 Task: Select the off option in the no inlay hints.
Action: Mouse moved to (26, 483)
Screenshot: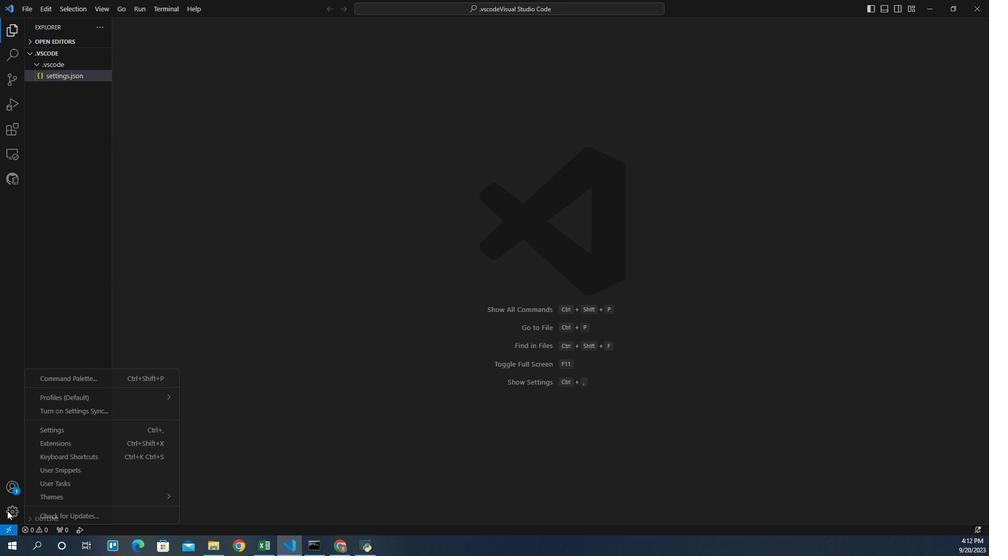 
Action: Mouse pressed left at (26, 483)
Screenshot: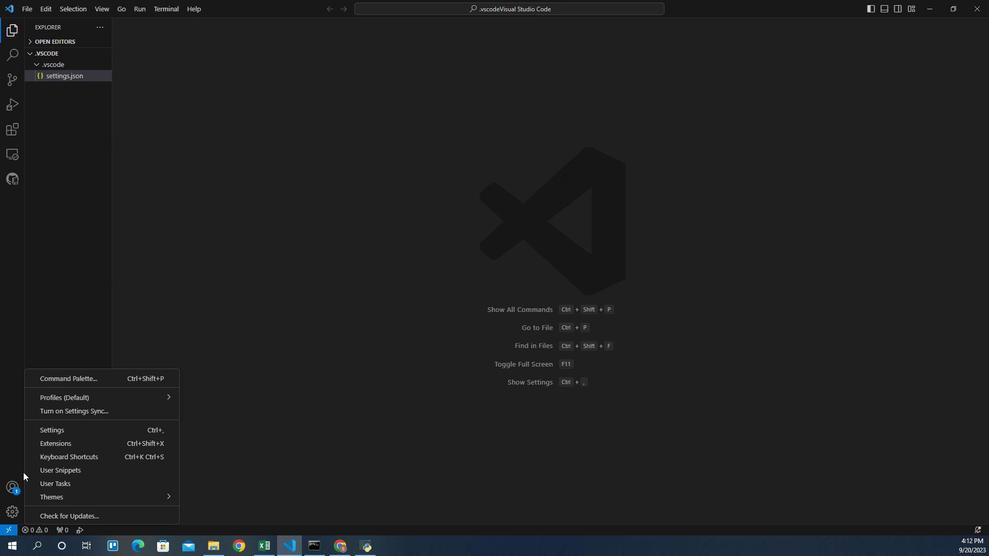 
Action: Mouse moved to (58, 411)
Screenshot: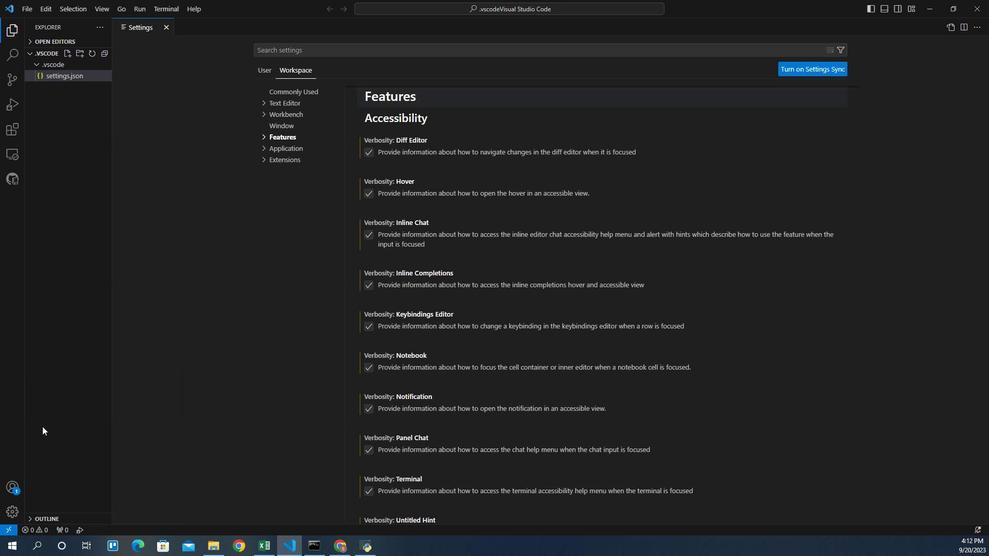 
Action: Mouse pressed left at (58, 411)
Screenshot: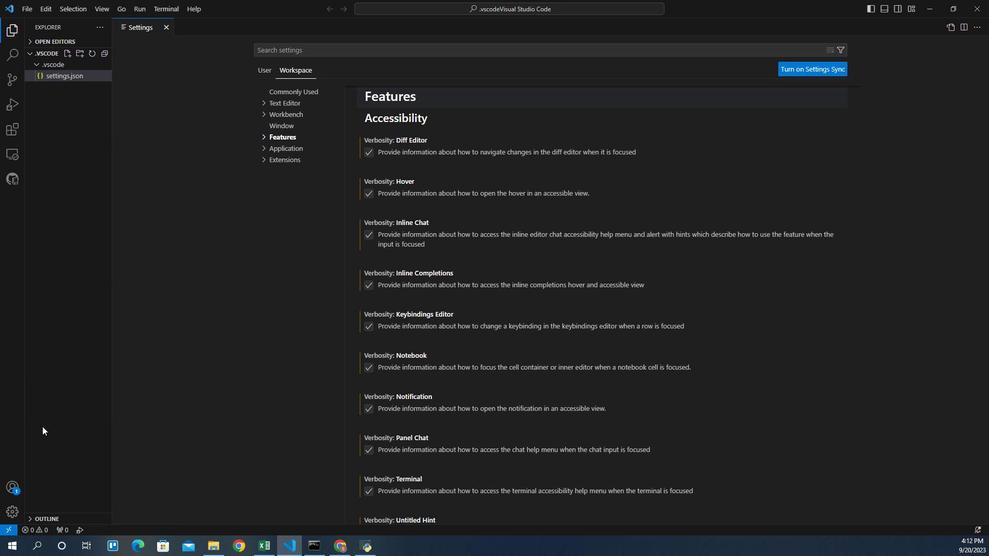 
Action: Mouse moved to (292, 108)
Screenshot: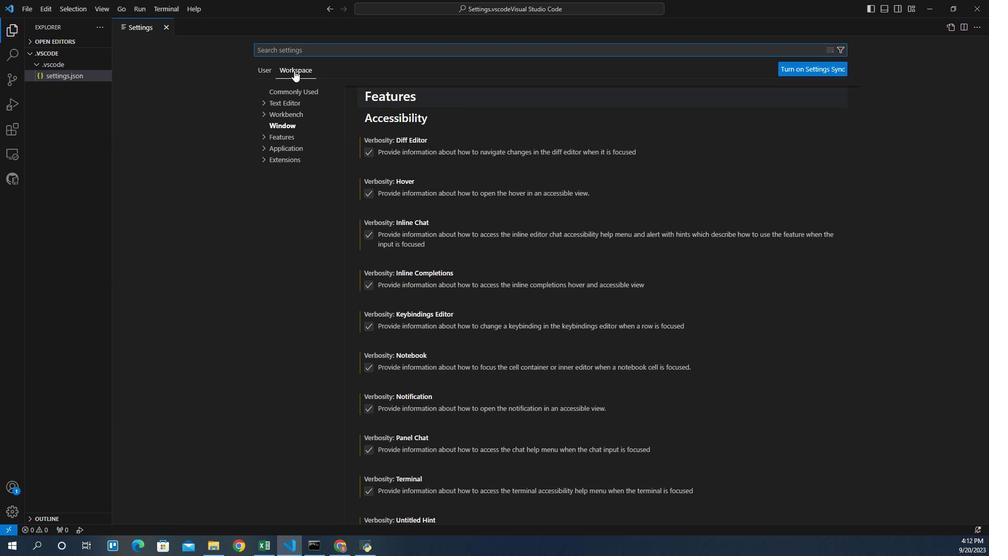
Action: Mouse pressed left at (292, 108)
Screenshot: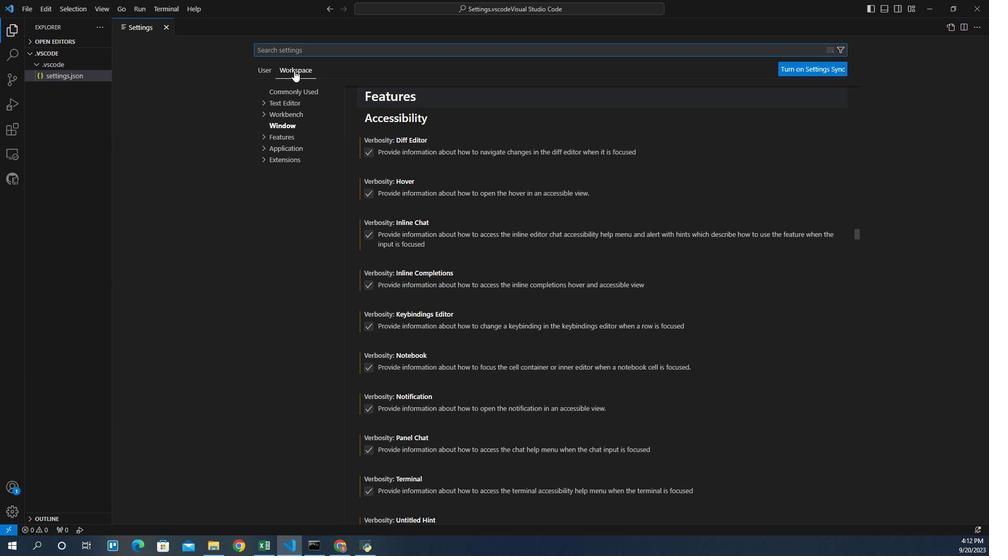 
Action: Mouse moved to (276, 163)
Screenshot: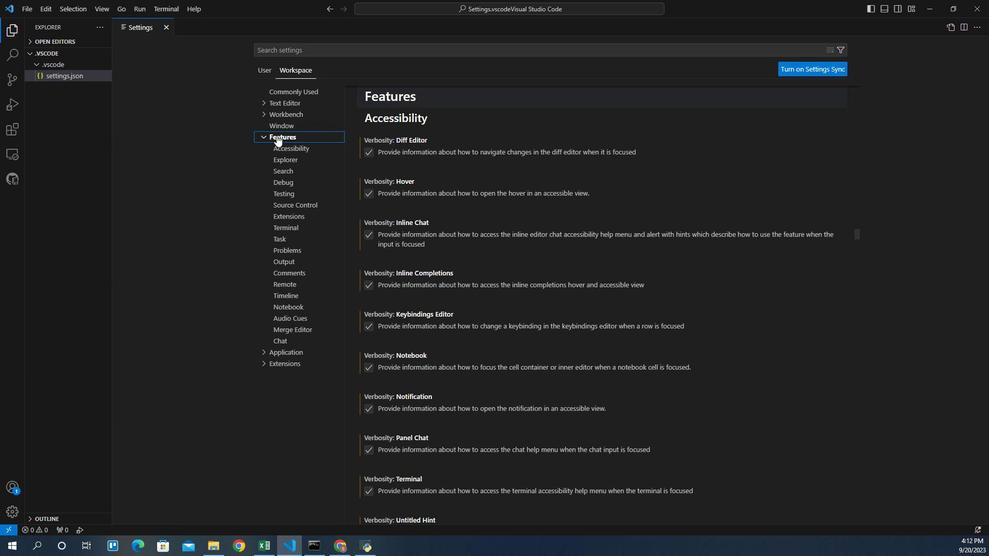 
Action: Mouse pressed left at (276, 163)
Screenshot: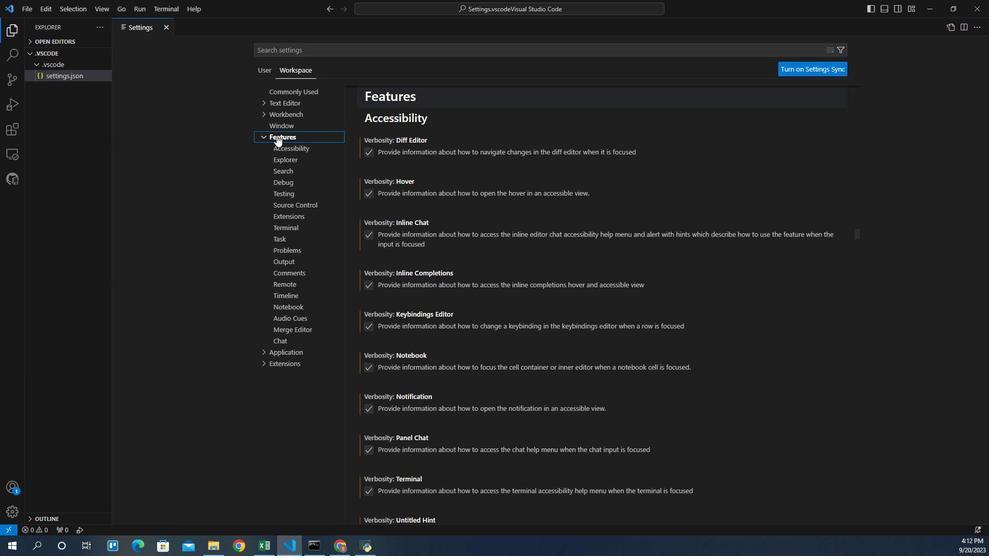 
Action: Mouse moved to (285, 318)
Screenshot: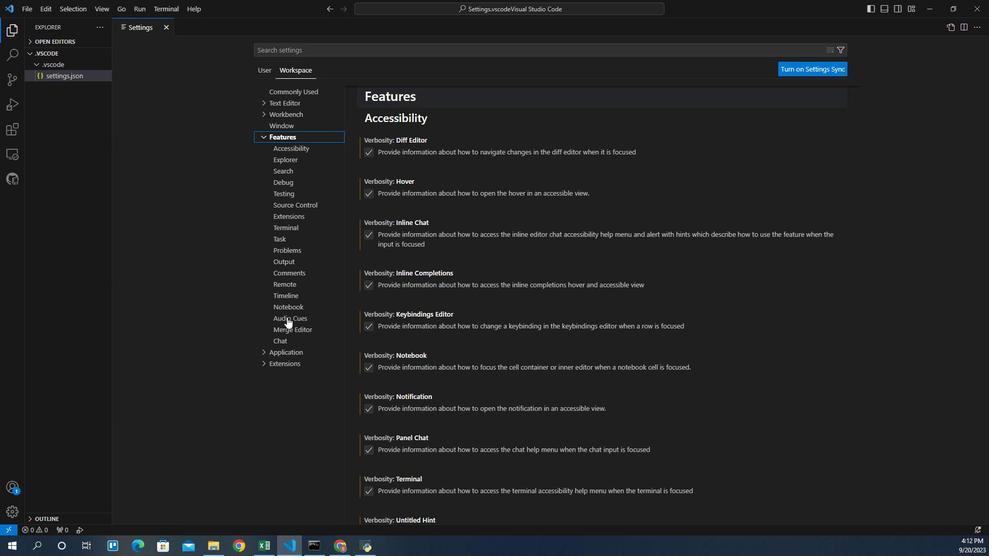 
Action: Mouse pressed left at (285, 318)
Screenshot: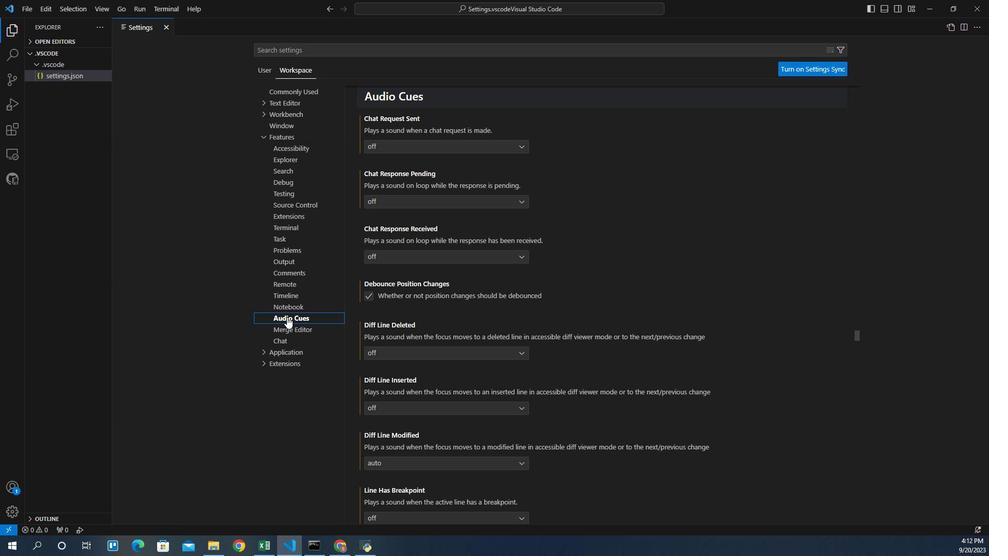 
Action: Mouse moved to (399, 399)
Screenshot: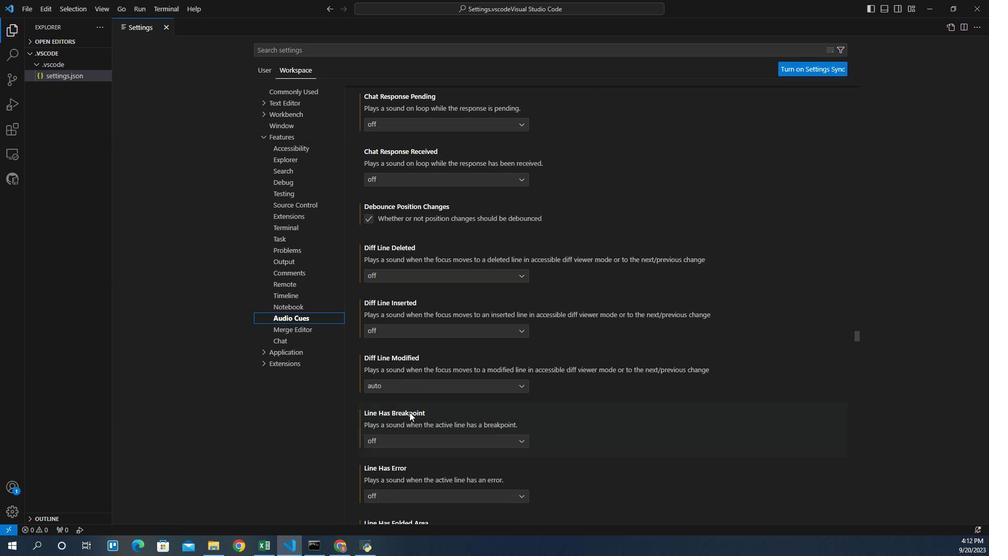 
Action: Mouse scrolled (399, 399) with delta (0, 0)
Screenshot: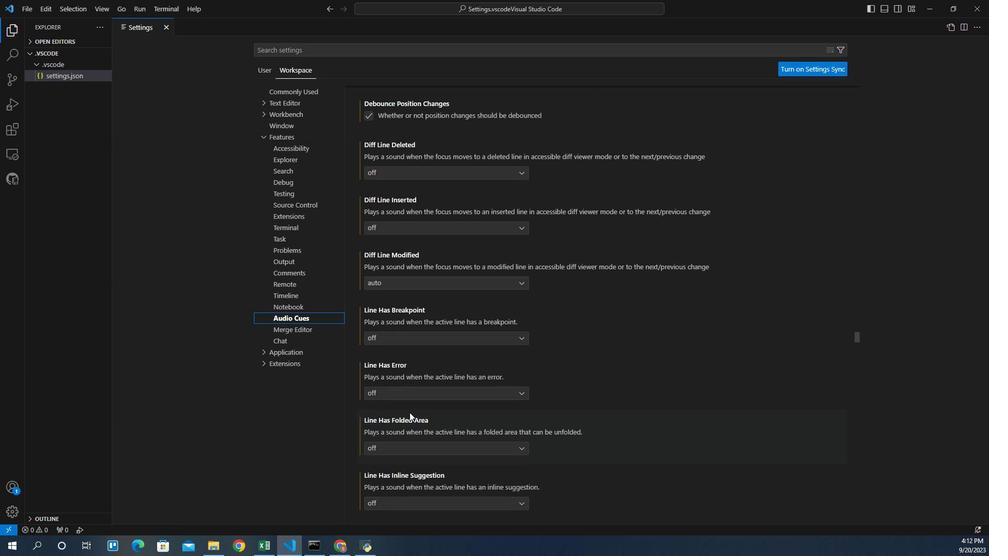 
Action: Mouse scrolled (399, 399) with delta (0, 0)
Screenshot: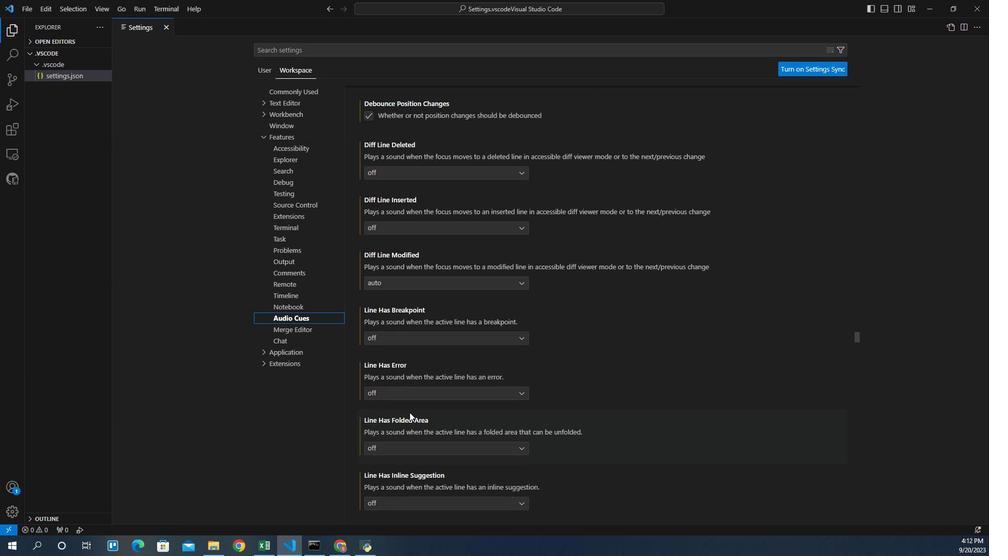 
Action: Mouse scrolled (399, 399) with delta (0, 0)
Screenshot: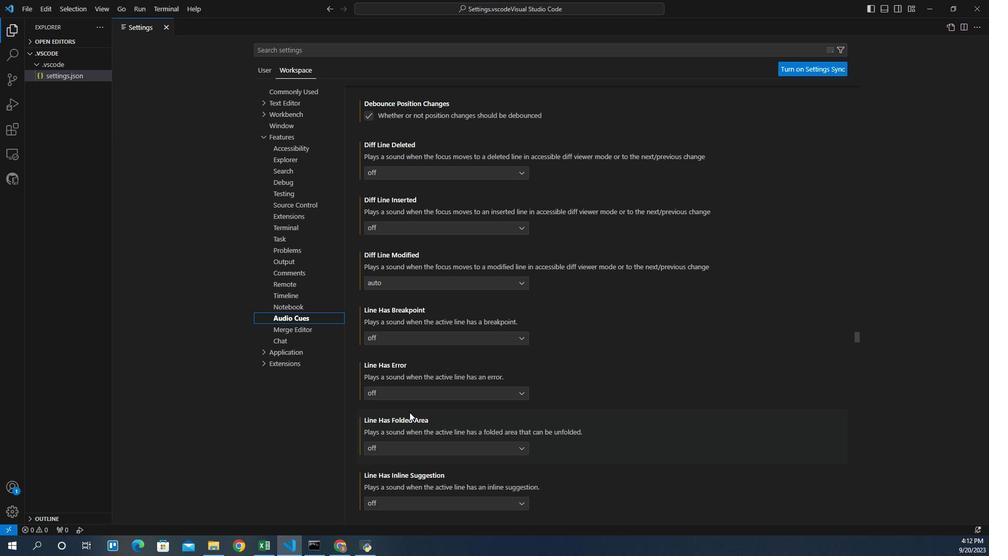 
Action: Mouse scrolled (399, 399) with delta (0, 0)
Screenshot: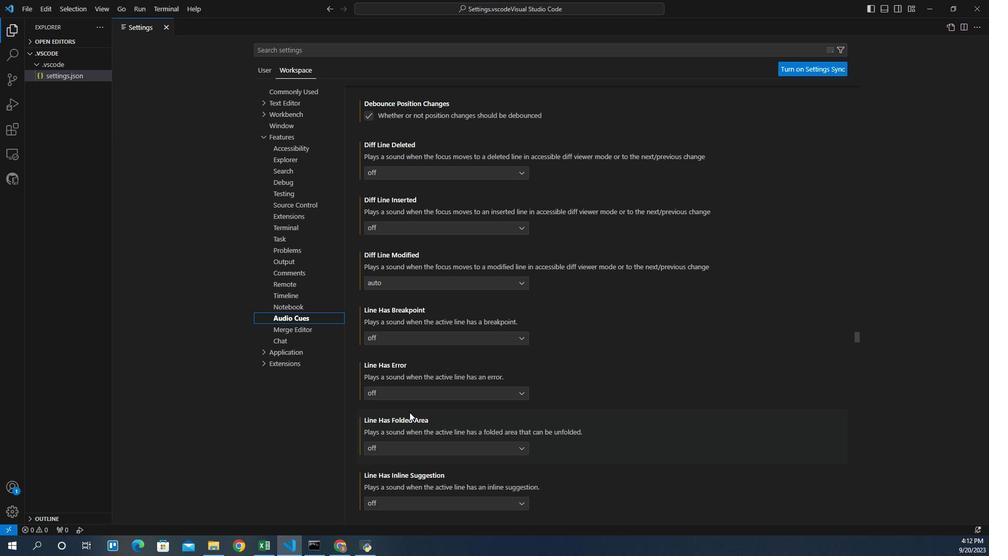 
Action: Mouse scrolled (399, 399) with delta (0, 0)
Screenshot: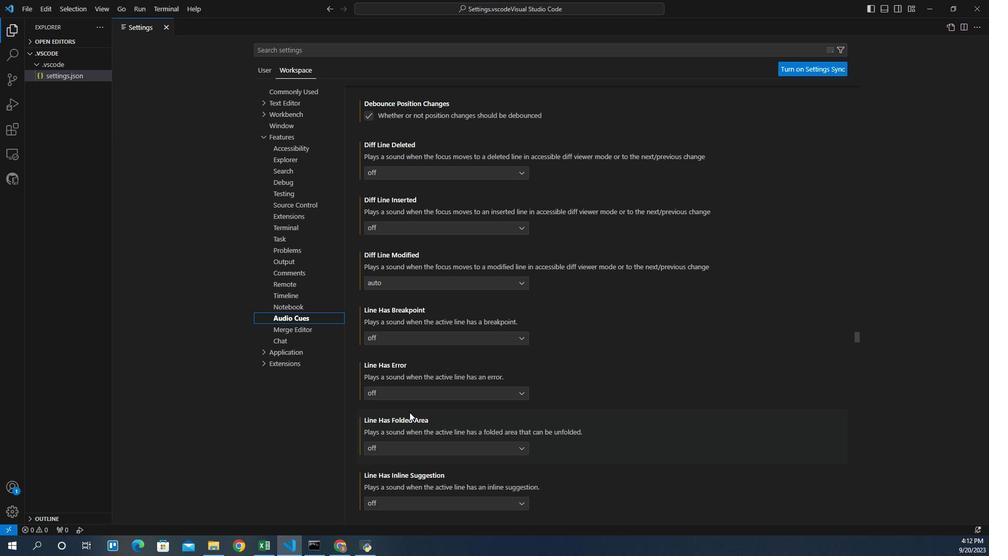 
Action: Mouse scrolled (399, 399) with delta (0, 0)
Screenshot: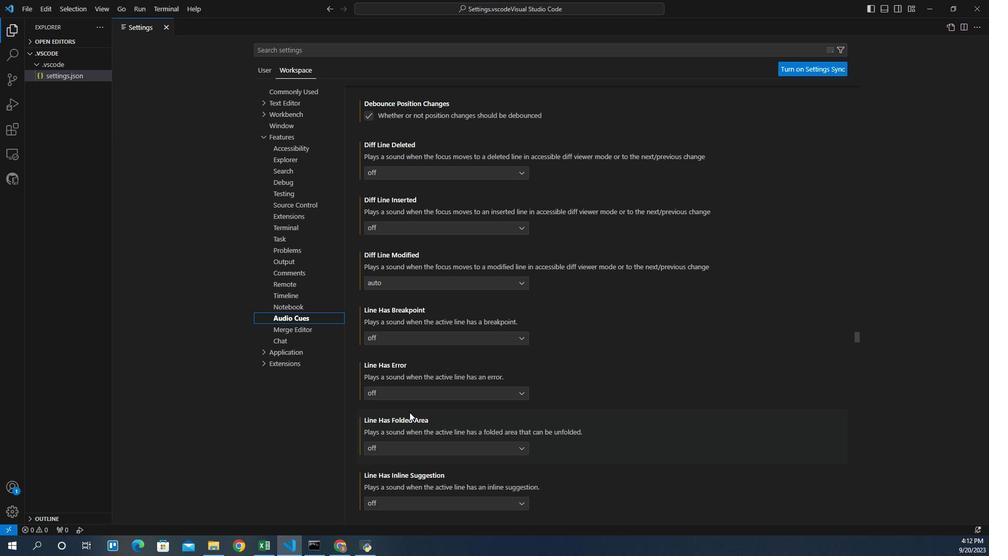 
Action: Mouse scrolled (399, 399) with delta (0, 0)
Screenshot: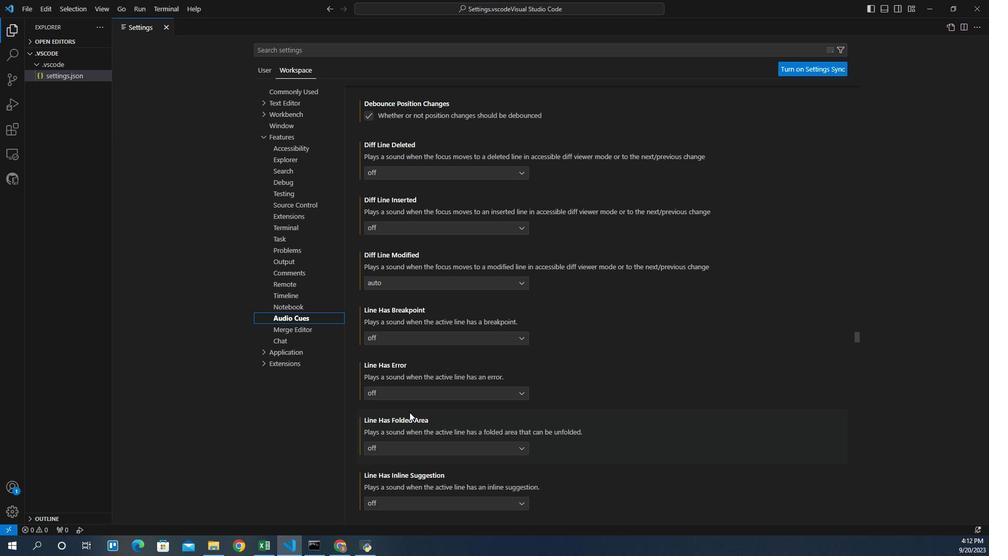 
Action: Mouse moved to (399, 399)
Screenshot: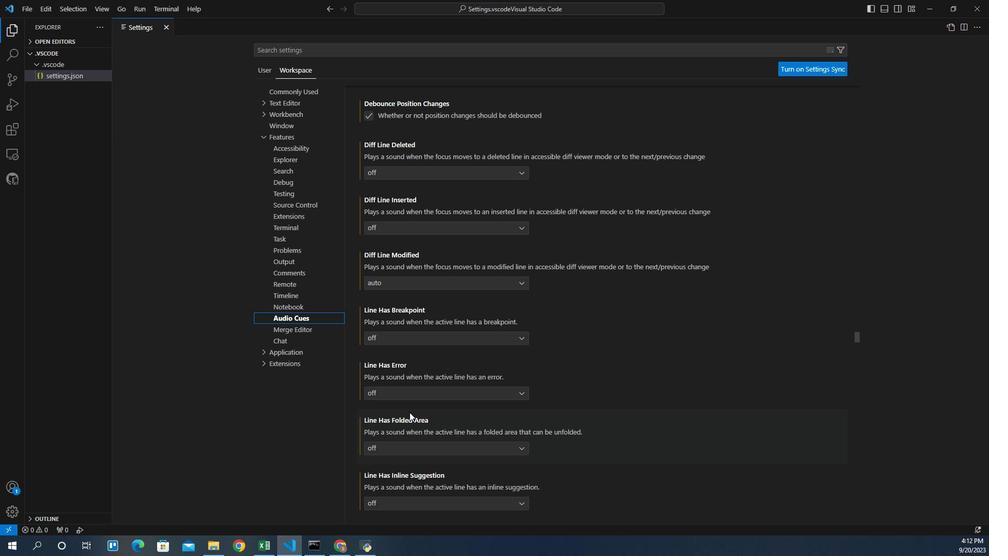 
Action: Mouse scrolled (399, 399) with delta (0, 0)
Screenshot: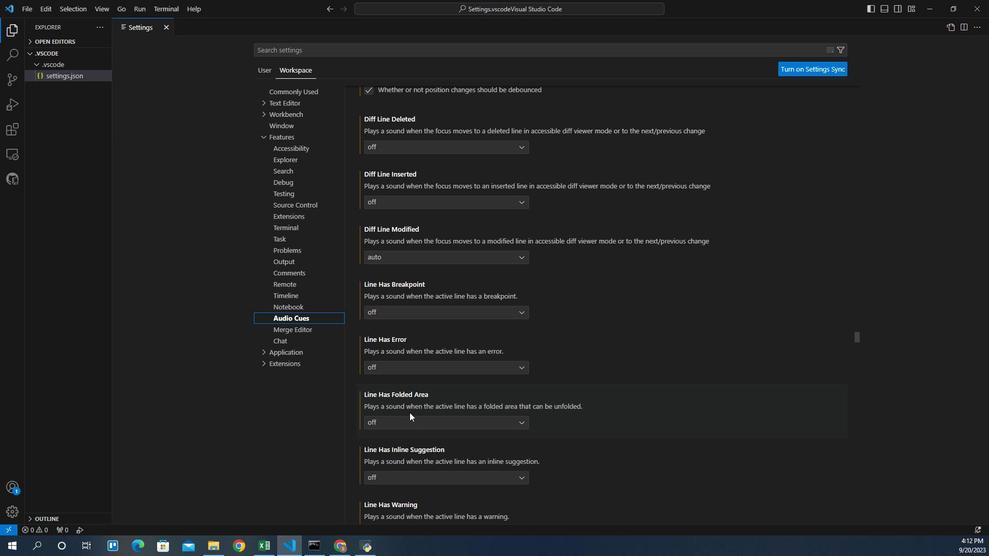 
Action: Mouse scrolled (399, 399) with delta (0, 0)
Screenshot: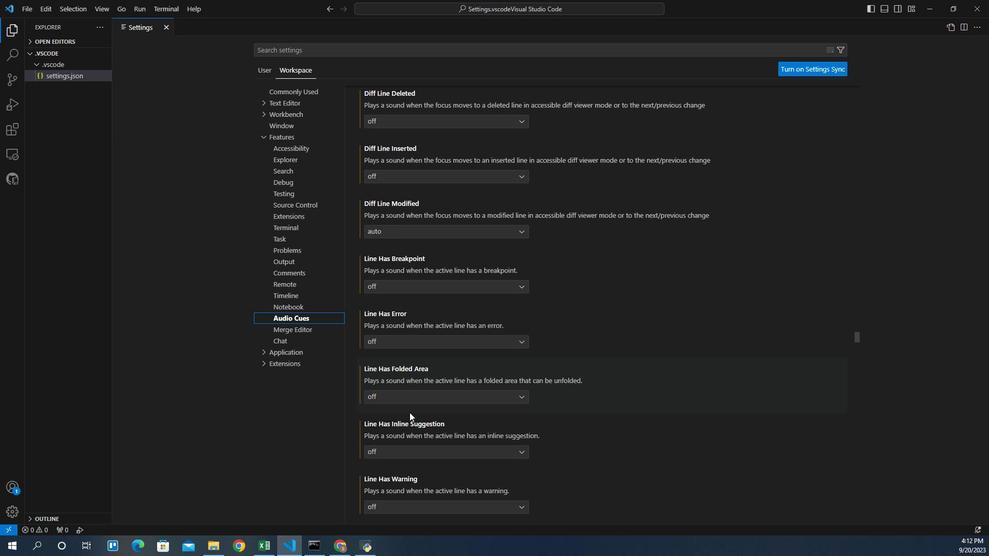 
Action: Mouse scrolled (399, 399) with delta (0, 0)
Screenshot: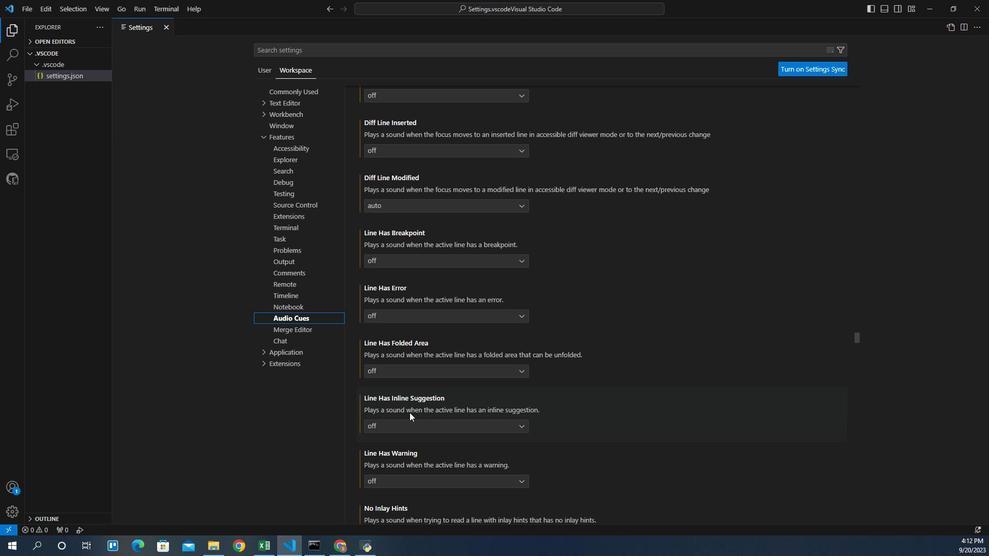 
Action: Mouse moved to (397, 410)
Screenshot: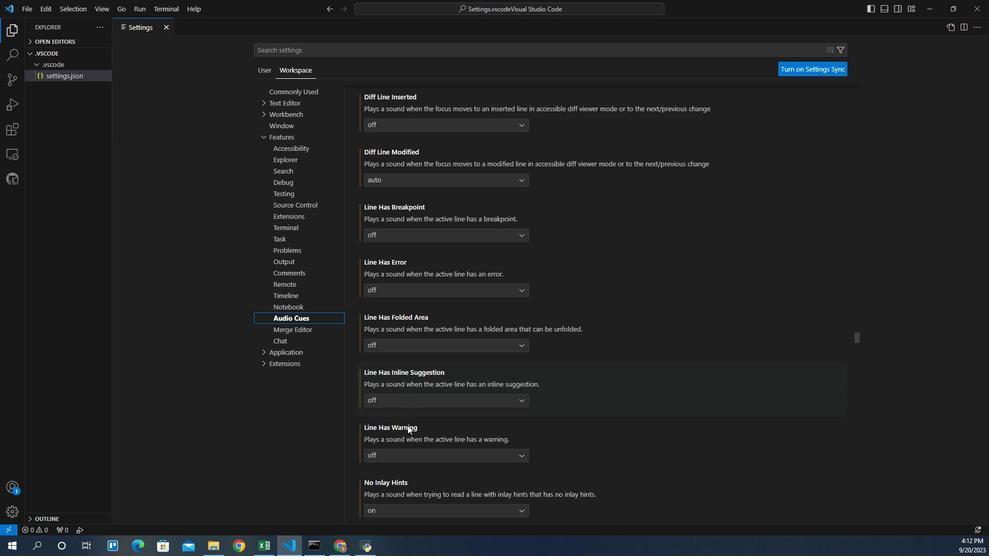 
Action: Mouse scrolled (397, 410) with delta (0, 0)
Screenshot: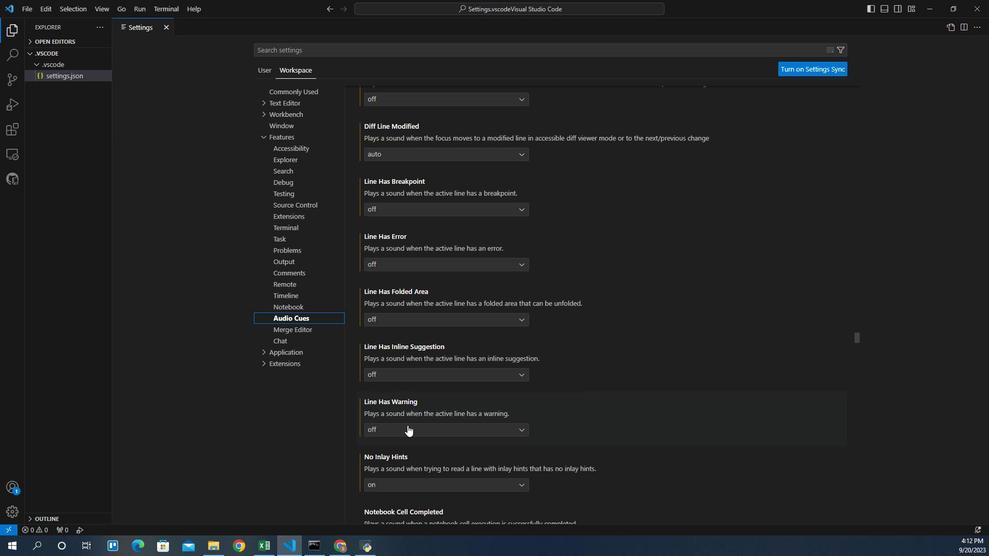 
Action: Mouse scrolled (397, 410) with delta (0, 0)
Screenshot: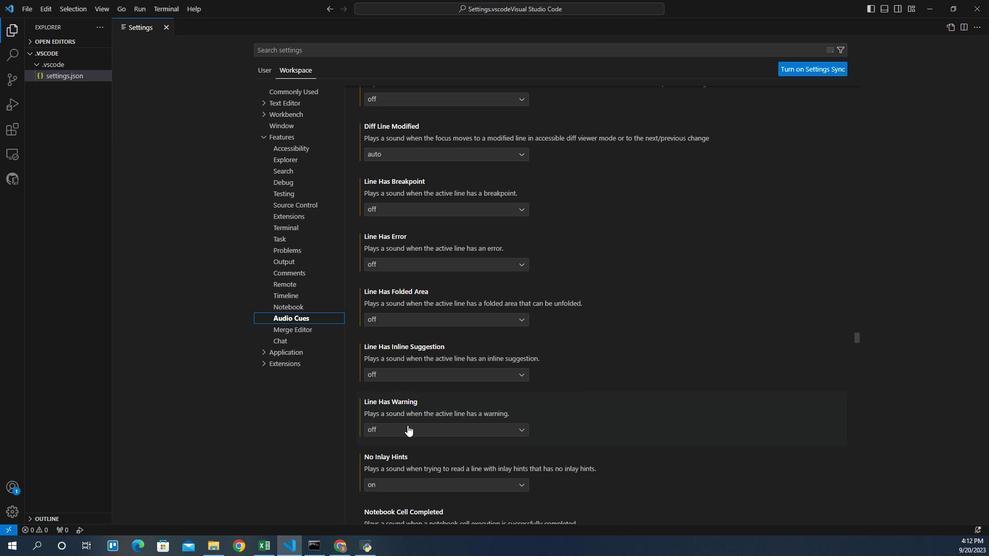 
Action: Mouse scrolled (397, 410) with delta (0, 0)
Screenshot: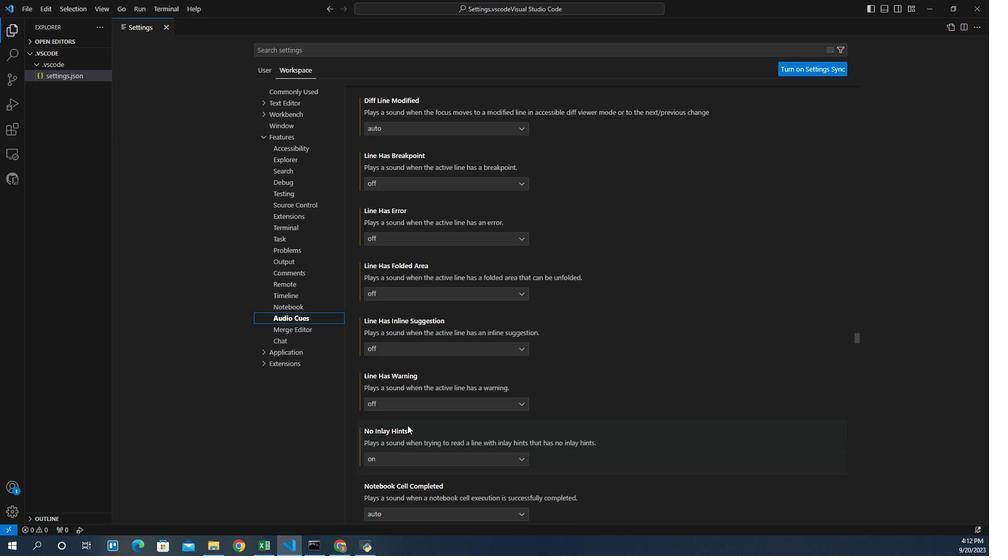 
Action: Mouse moved to (399, 439)
Screenshot: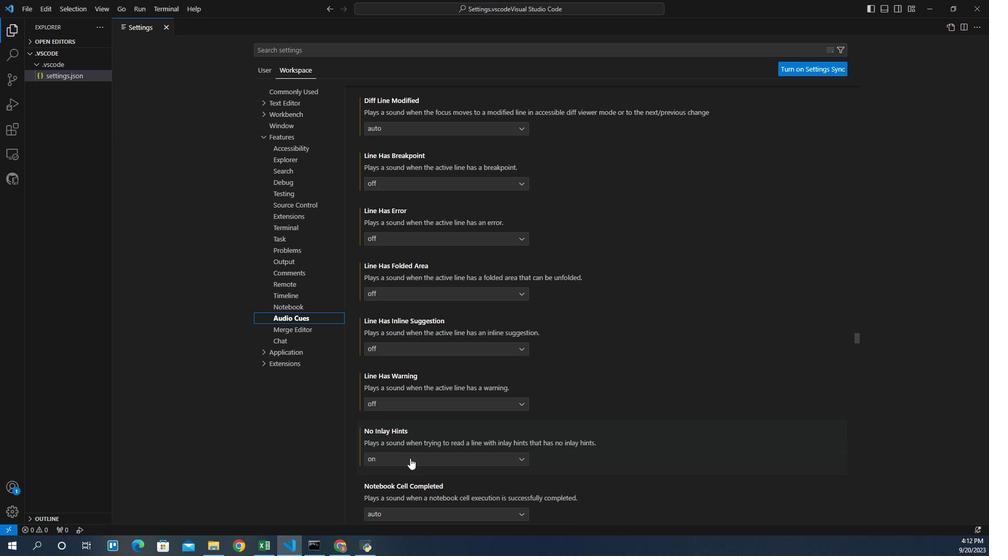 
Action: Mouse pressed left at (399, 439)
Screenshot: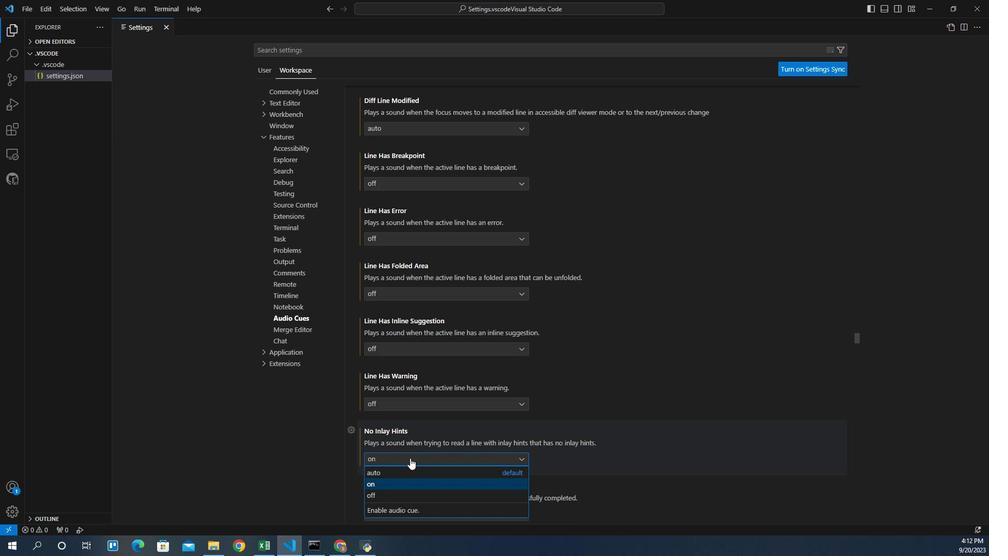 
Action: Mouse moved to (379, 470)
Screenshot: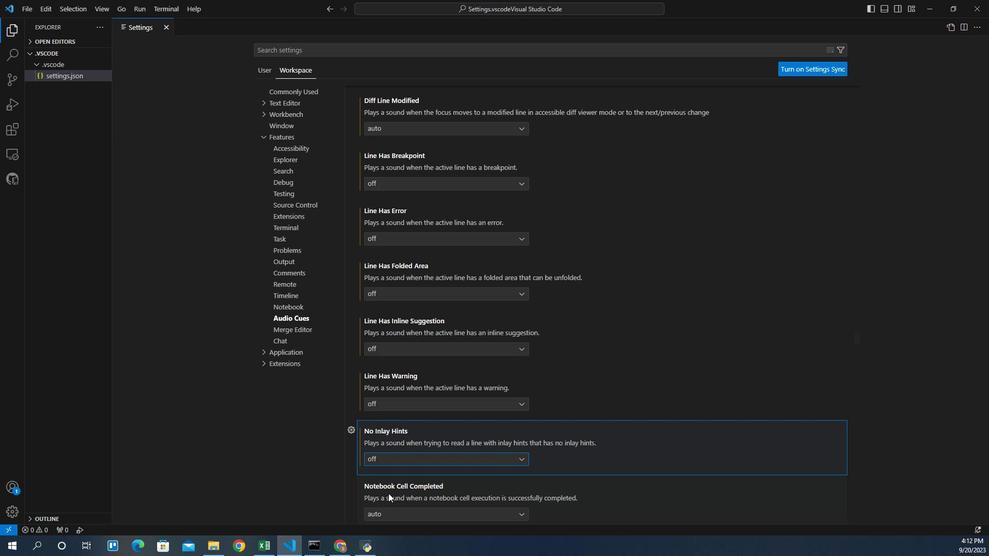 
Action: Mouse pressed left at (379, 470)
Screenshot: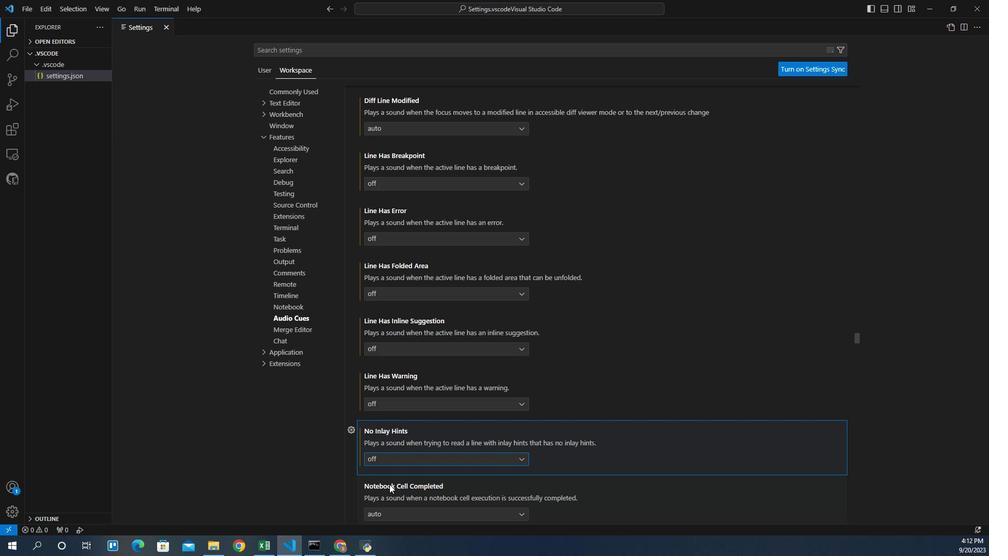 
Action: Mouse moved to (385, 449)
Screenshot: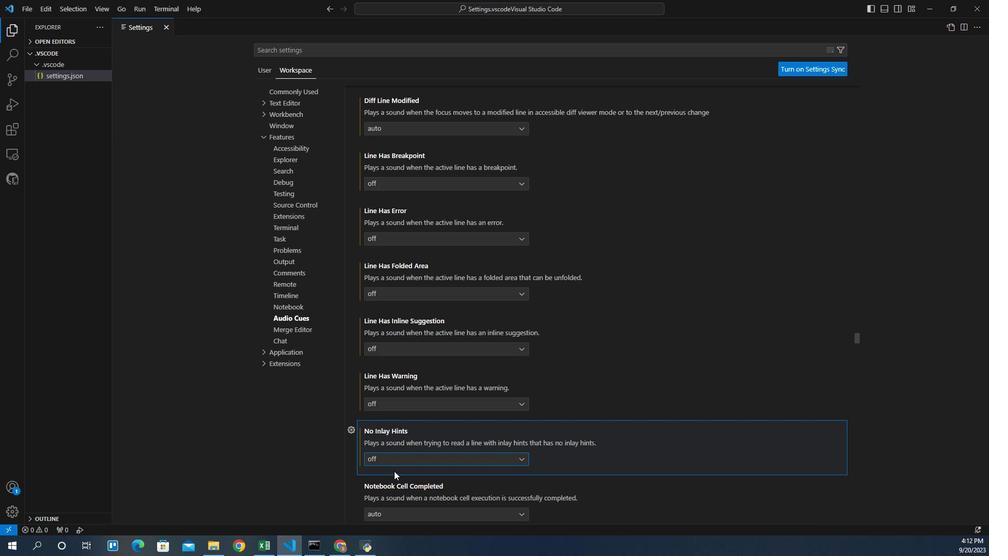
